 Task: Load more activity.
Action: Mouse pressed left at (979, 70)
Screenshot: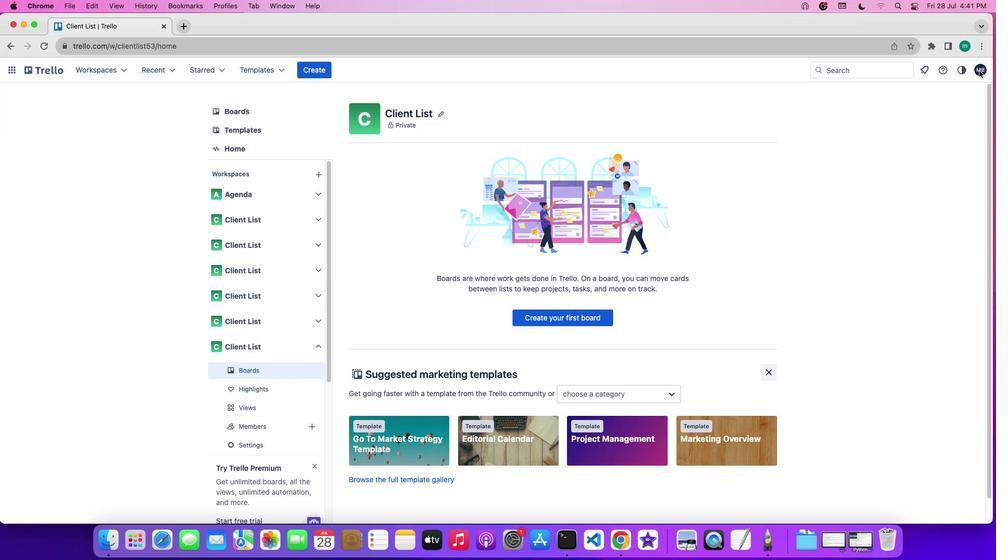 
Action: Mouse pressed left at (979, 70)
Screenshot: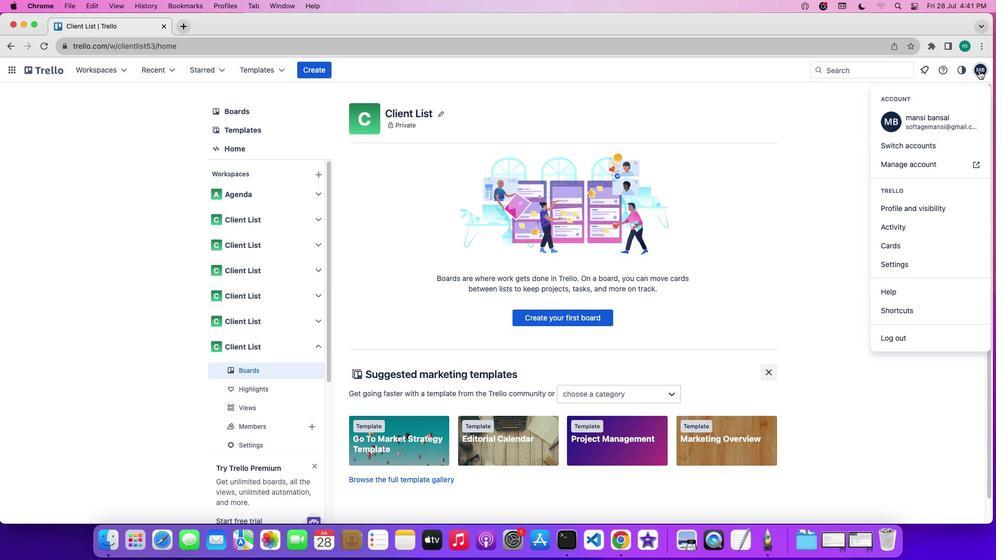 
Action: Mouse moved to (919, 227)
Screenshot: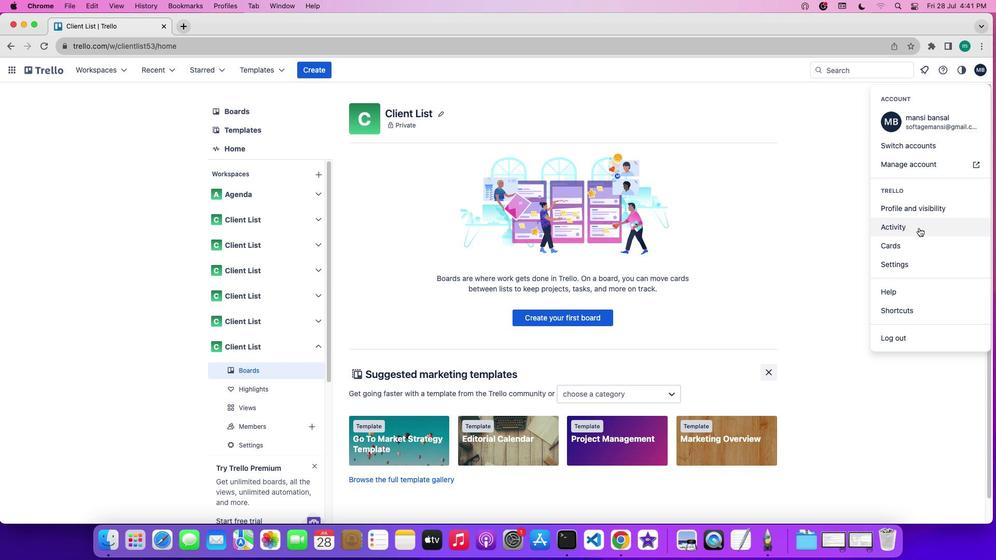 
Action: Mouse pressed left at (919, 227)
Screenshot: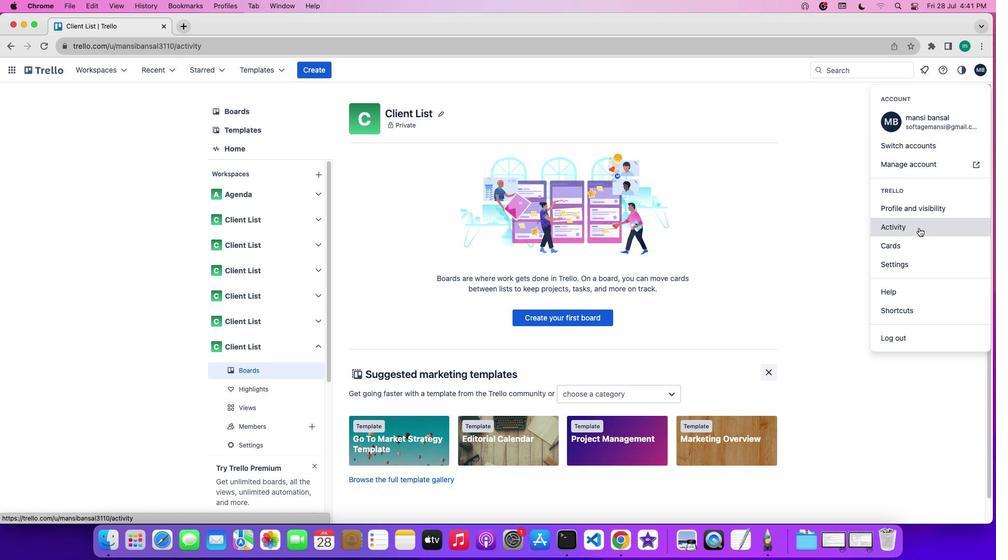 
Action: Mouse moved to (524, 393)
Screenshot: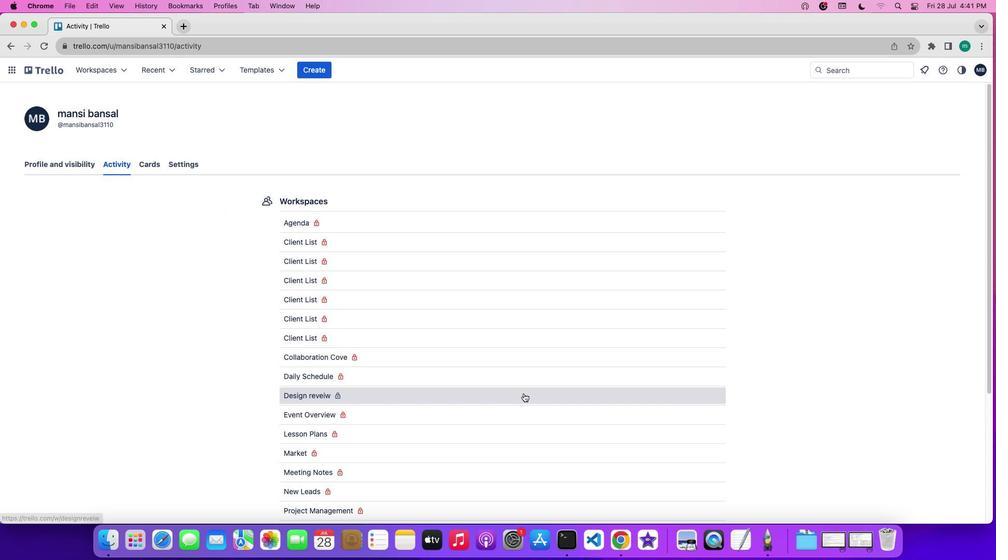 
Action: Mouse scrolled (524, 393) with delta (0, 0)
Screenshot: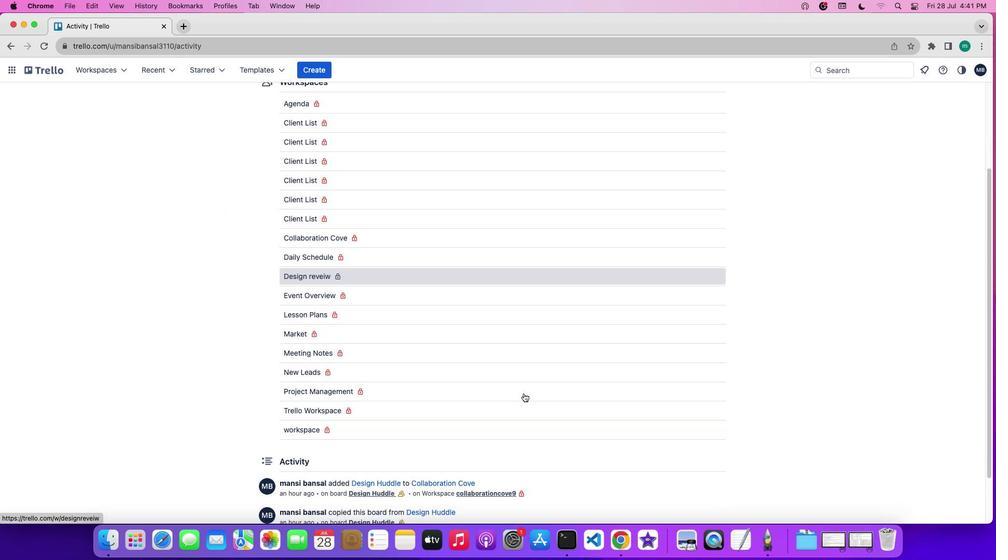 
Action: Mouse scrolled (524, 393) with delta (0, 0)
Screenshot: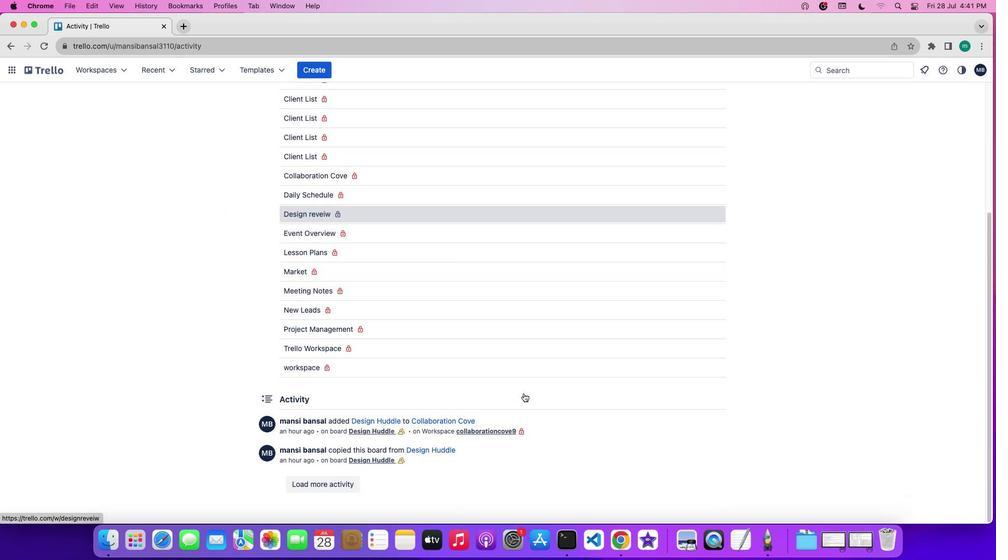 
Action: Mouse scrolled (524, 393) with delta (0, -1)
Screenshot: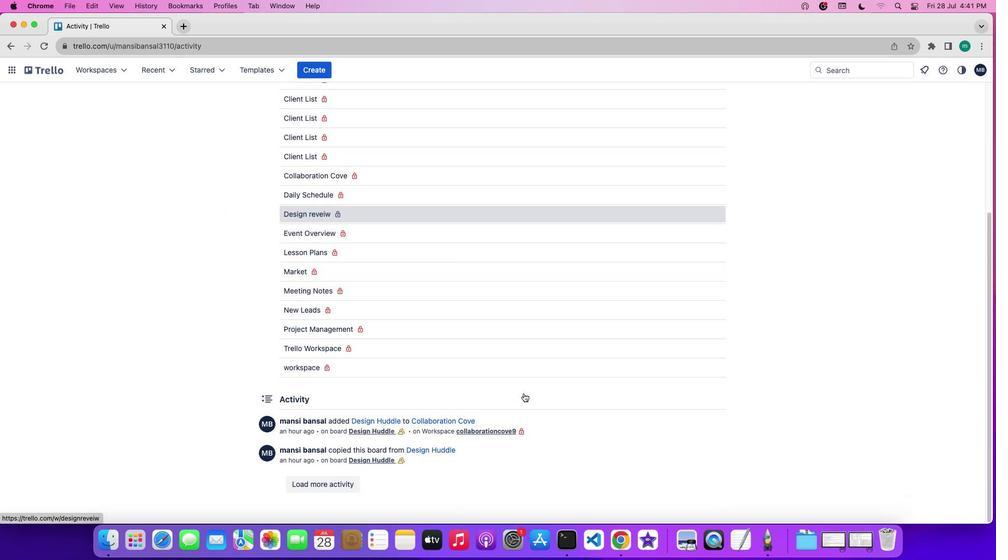 
Action: Mouse scrolled (524, 393) with delta (0, -2)
Screenshot: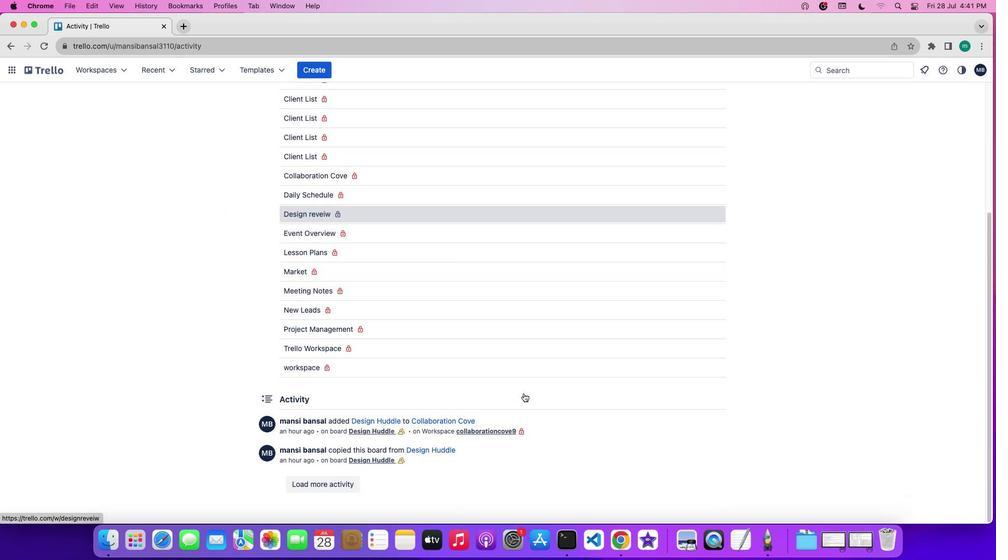 
Action: Mouse scrolled (524, 393) with delta (0, -2)
Screenshot: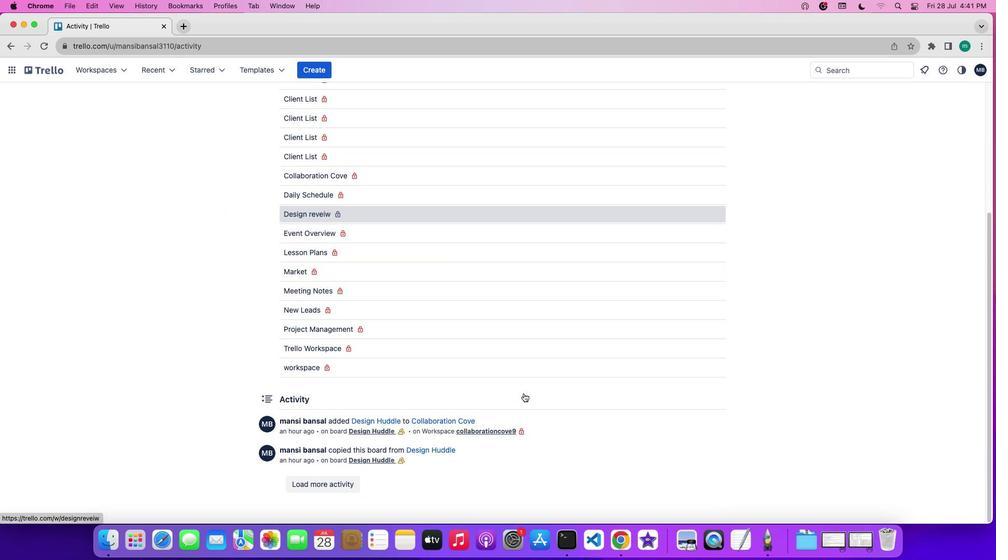 
Action: Mouse scrolled (524, 393) with delta (0, 0)
Screenshot: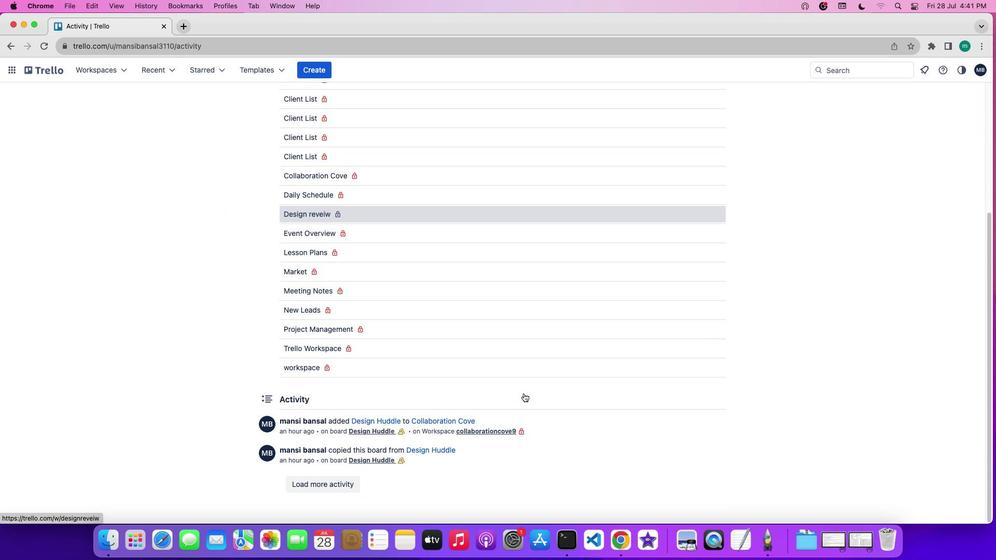
Action: Mouse scrolled (524, 393) with delta (0, 0)
Screenshot: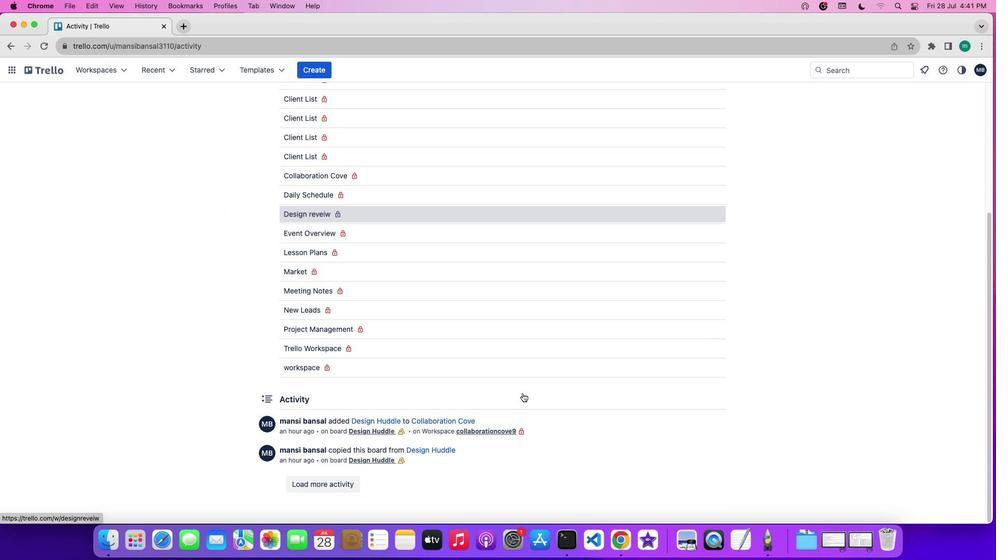 
Action: Mouse scrolled (524, 393) with delta (0, -1)
Screenshot: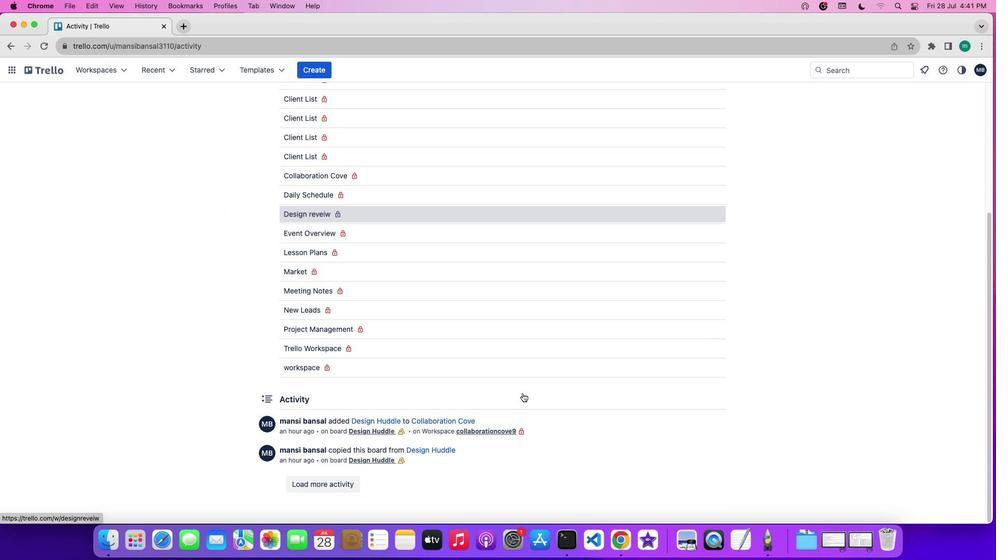 
Action: Mouse scrolled (524, 393) with delta (0, -2)
Screenshot: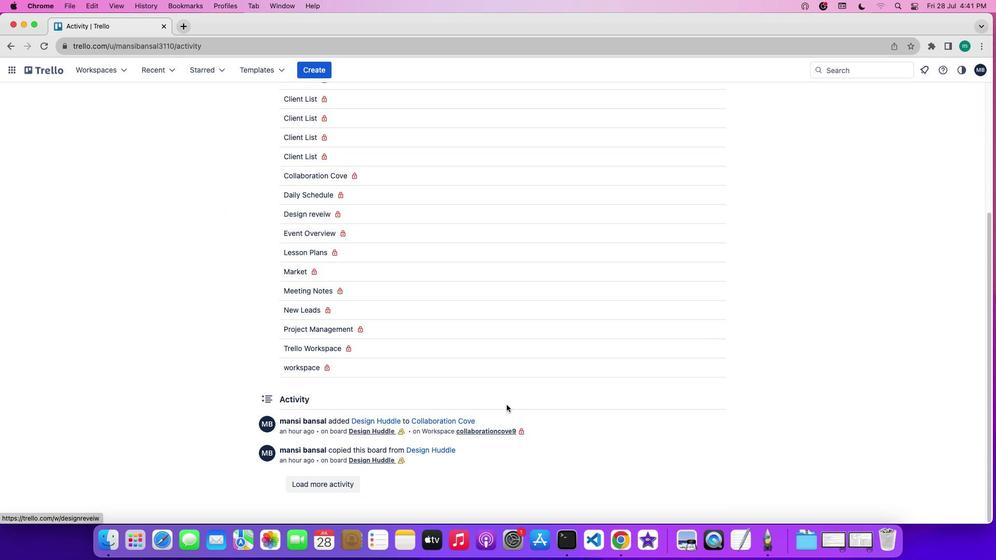 
Action: Mouse moved to (326, 482)
Screenshot: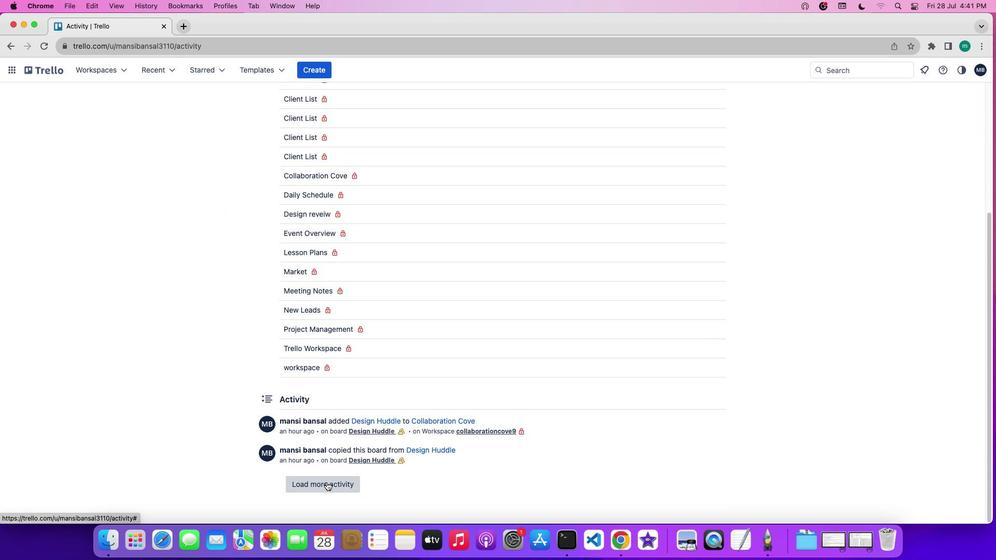 
Action: Mouse pressed left at (326, 482)
Screenshot: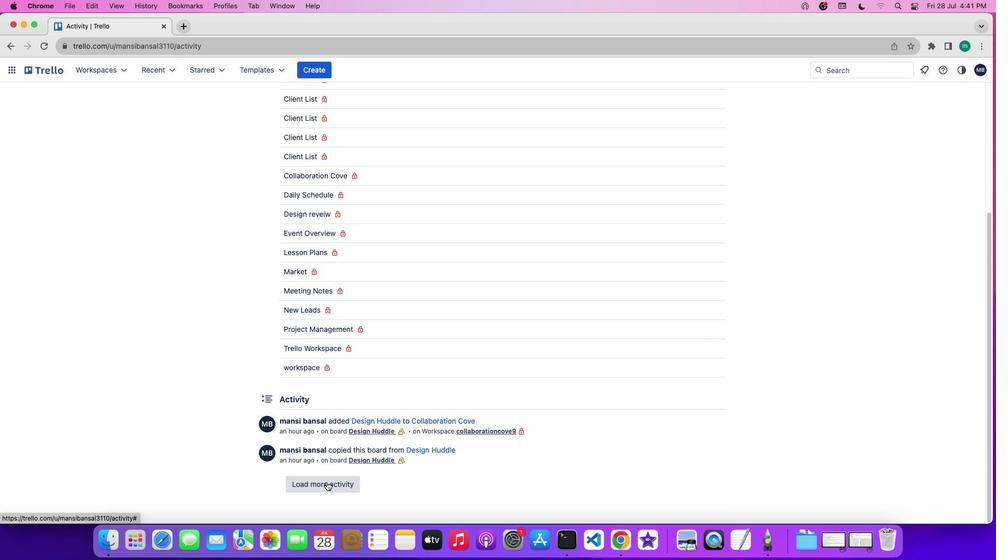 
Action: Mouse moved to (552, 442)
Screenshot: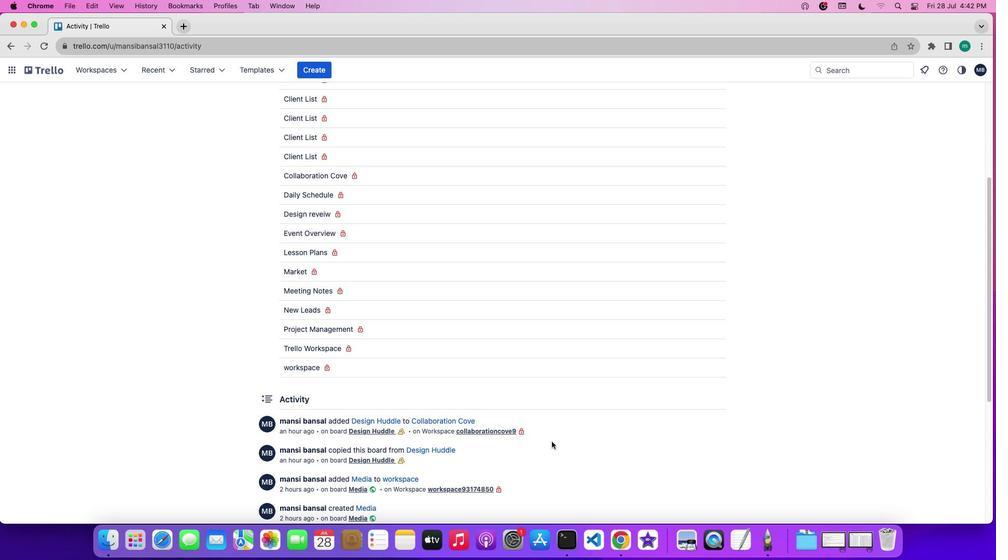 
Action: Mouse scrolled (552, 442) with delta (0, 0)
Screenshot: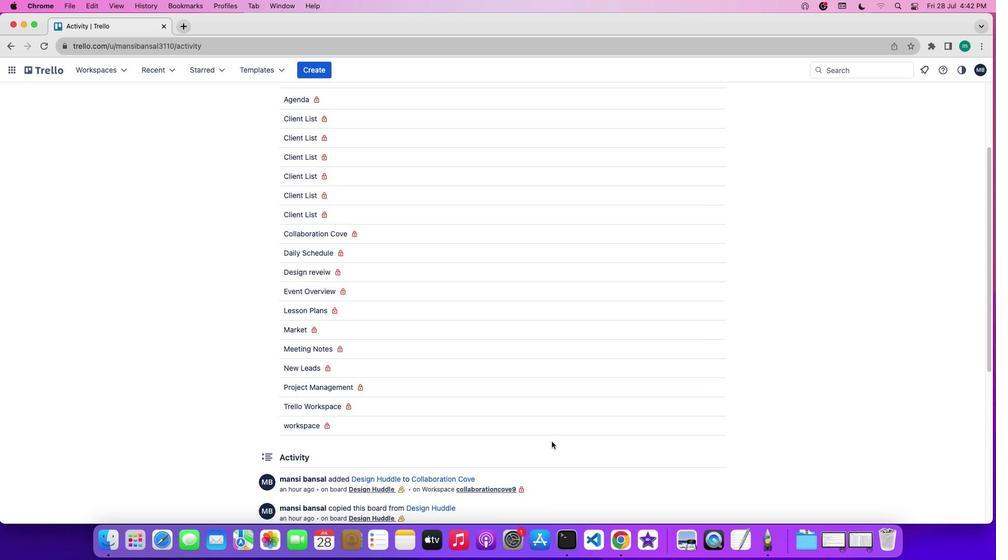 
Action: Mouse scrolled (552, 442) with delta (0, 0)
Screenshot: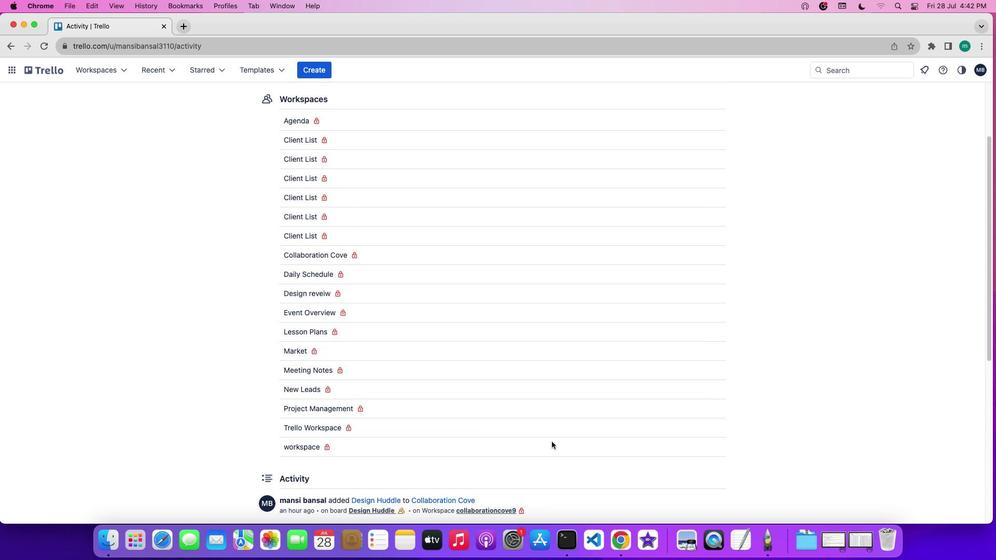 
Action: Mouse scrolled (552, 442) with delta (0, 1)
Screenshot: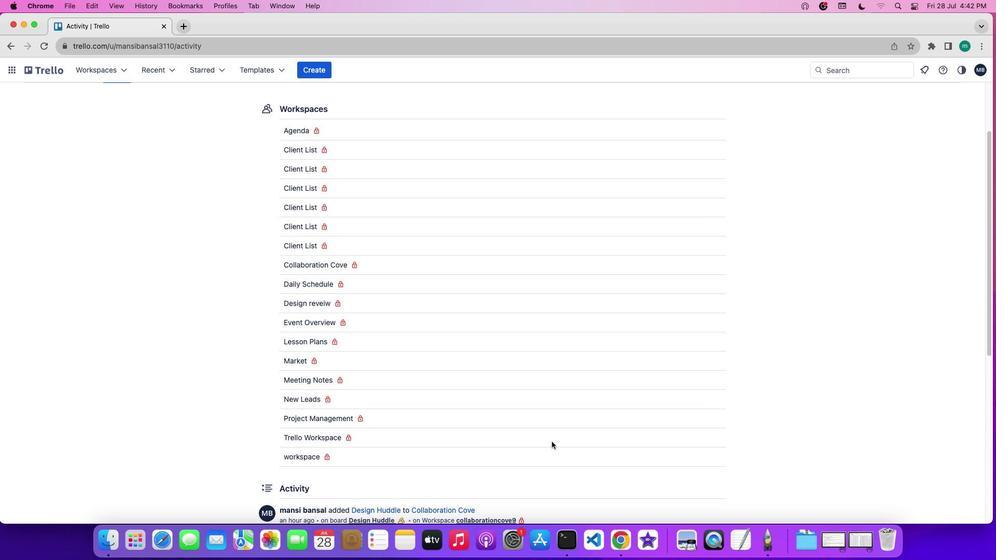 
Action: Mouse scrolled (552, 442) with delta (0, 0)
Screenshot: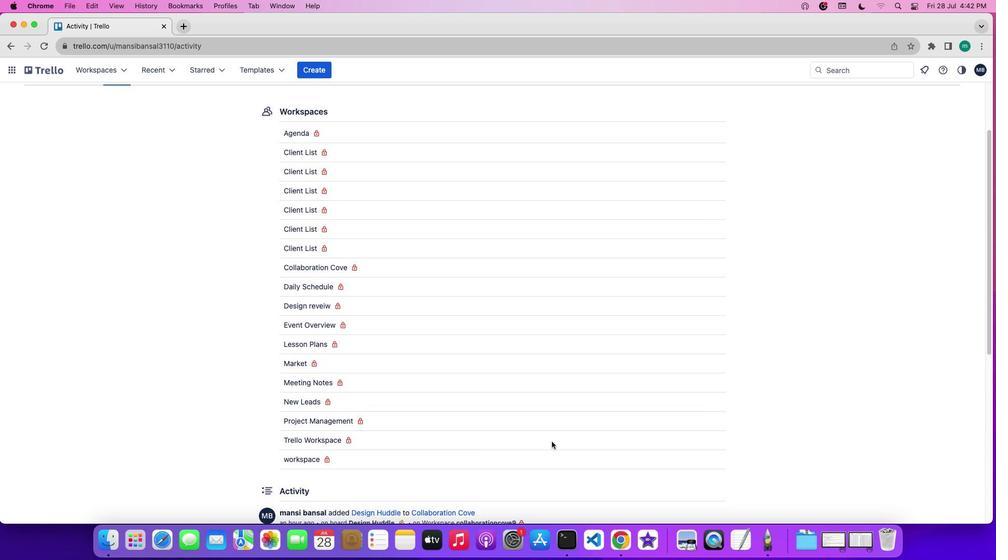 
Action: Mouse scrolled (552, 442) with delta (0, 0)
Screenshot: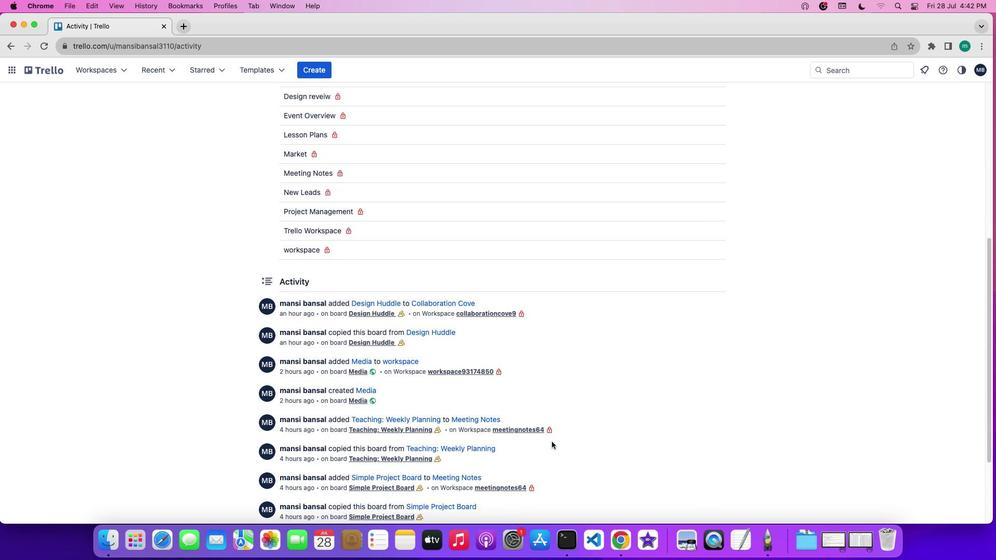 
Action: Mouse scrolled (552, 442) with delta (0, 0)
Screenshot: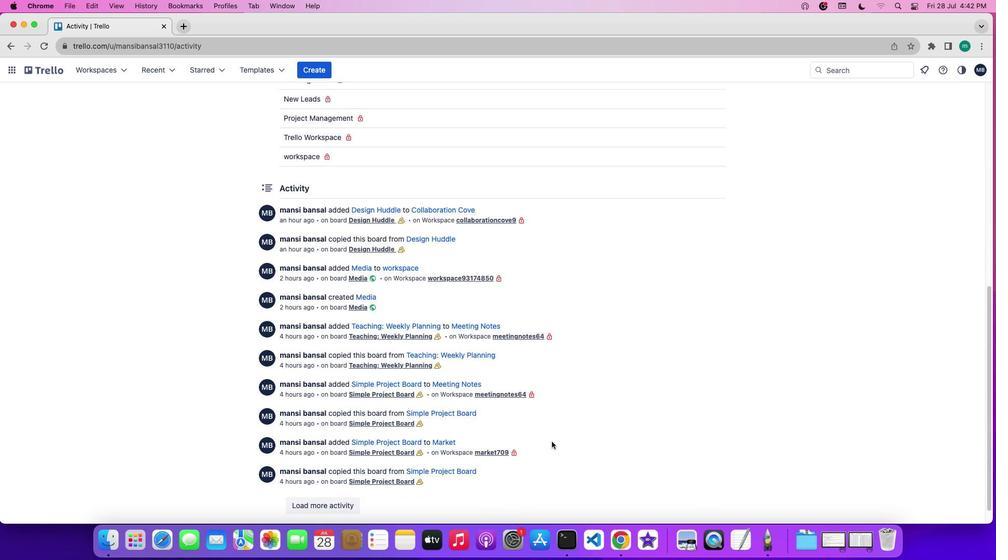 
Action: Mouse scrolled (552, 442) with delta (0, -1)
Screenshot: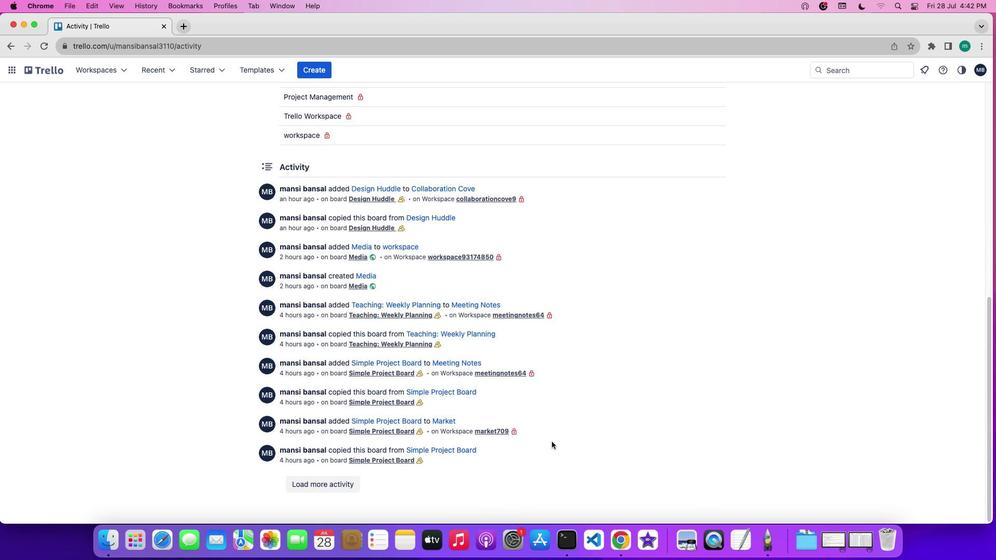 
Action: Mouse scrolled (552, 442) with delta (0, -2)
Screenshot: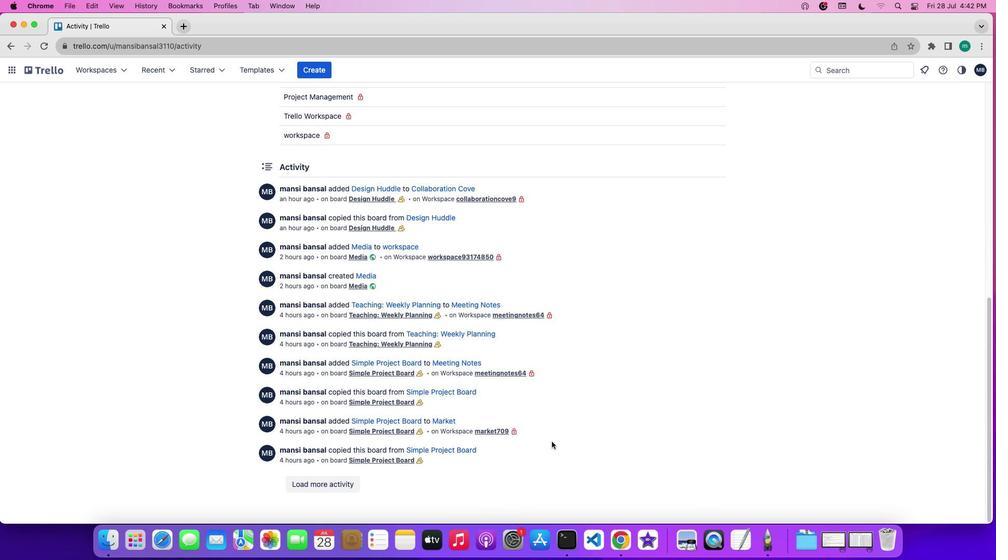 
Action: Mouse scrolled (552, 442) with delta (0, -2)
Screenshot: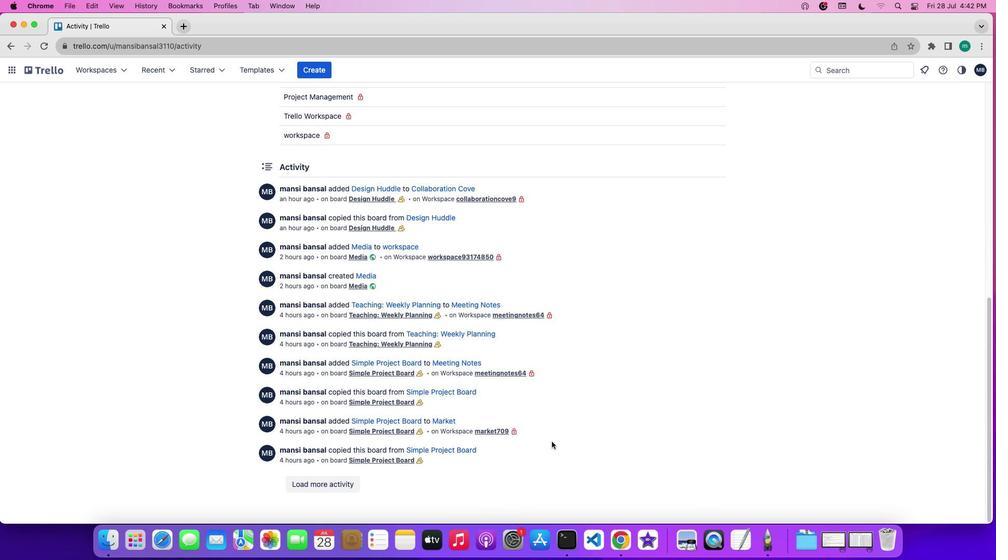 
Action: Mouse scrolled (552, 442) with delta (0, -3)
Screenshot: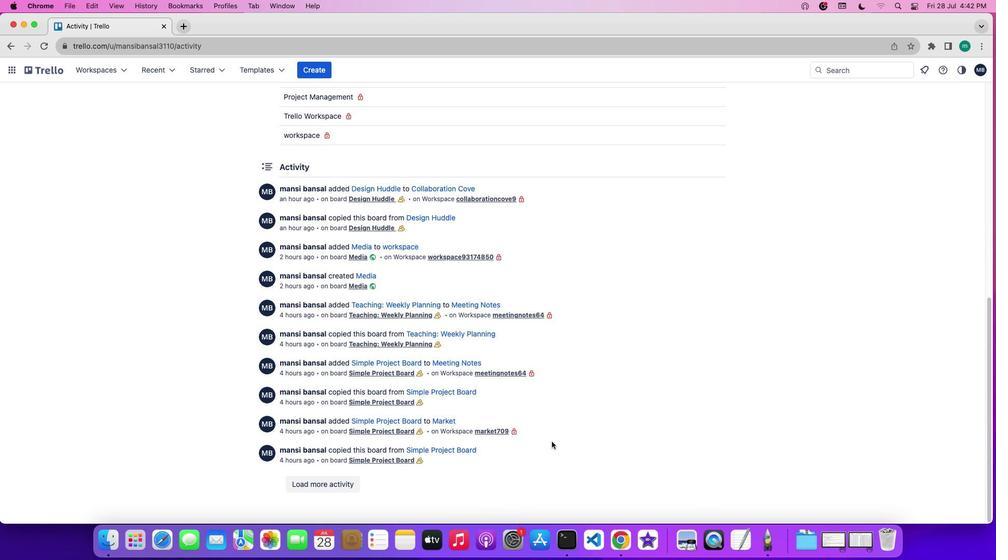 
